 Task: Assign in the project VentureTech the issue 'Implement a new cloud-based event management system for a company with advanced ticketing and registration features' to the sprint 'Velocity Victory'.
Action: Mouse moved to (896, 202)
Screenshot: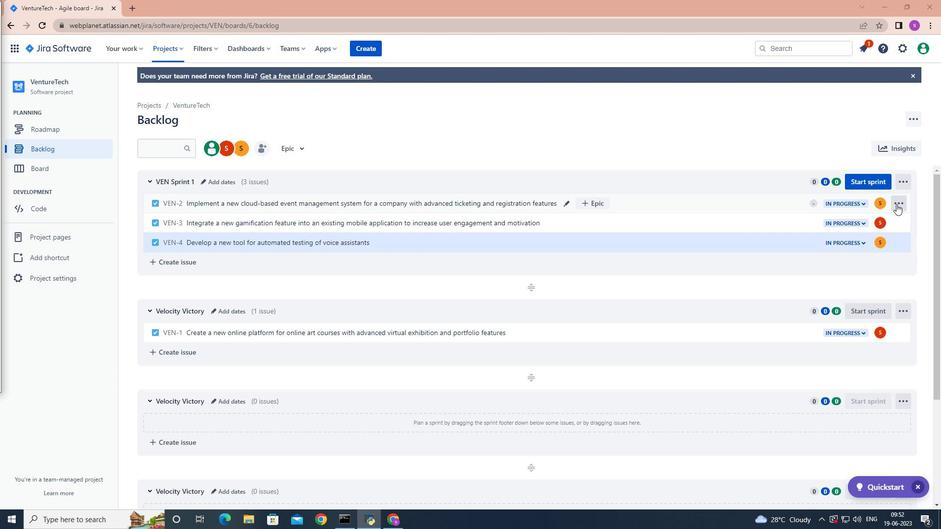 
Action: Mouse pressed left at (896, 202)
Screenshot: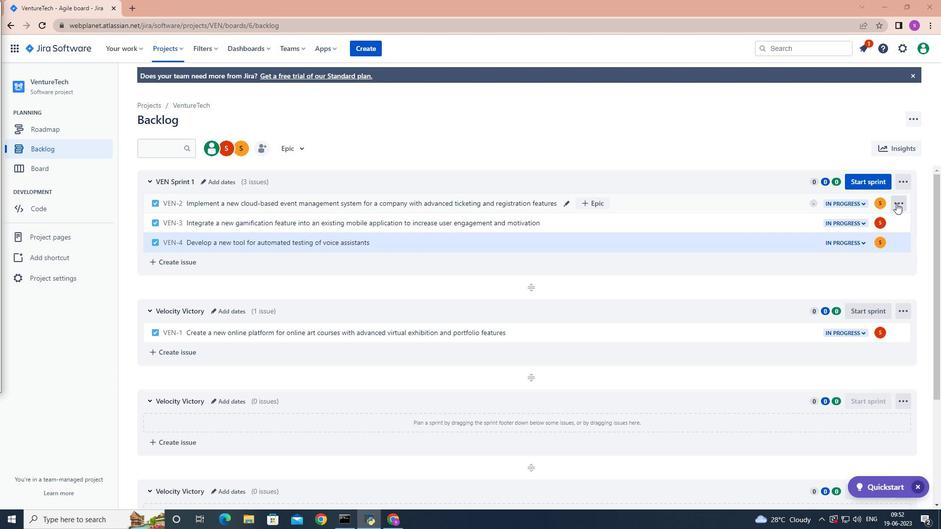 
Action: Mouse moved to (898, 328)
Screenshot: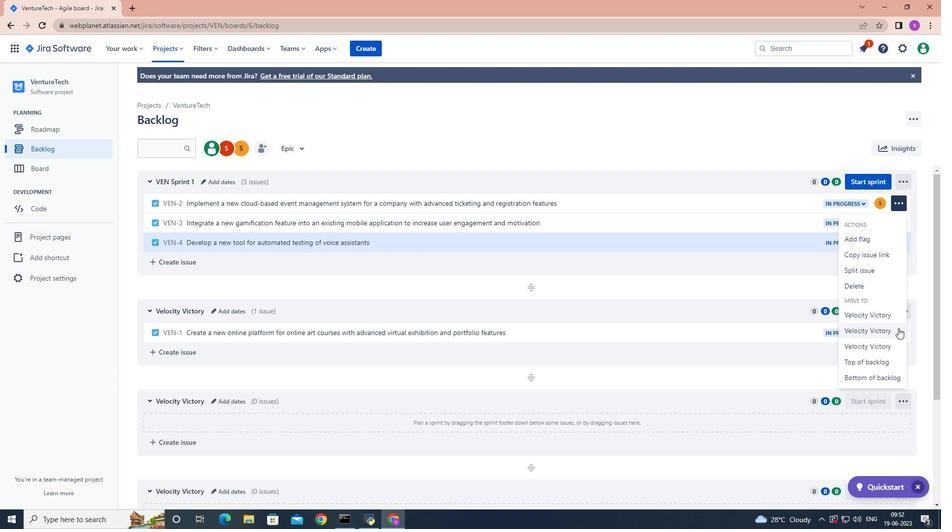 
Action: Mouse pressed left at (898, 328)
Screenshot: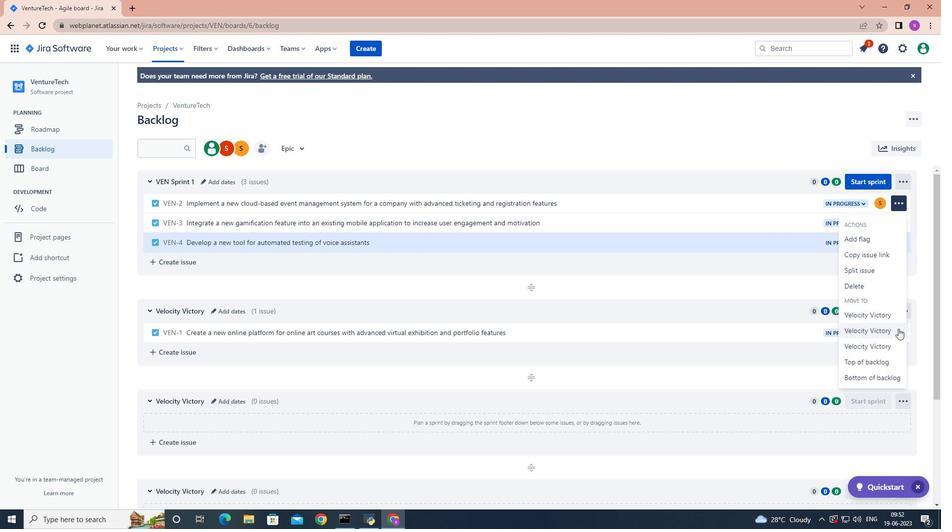 
Action: Mouse moved to (895, 327)
Screenshot: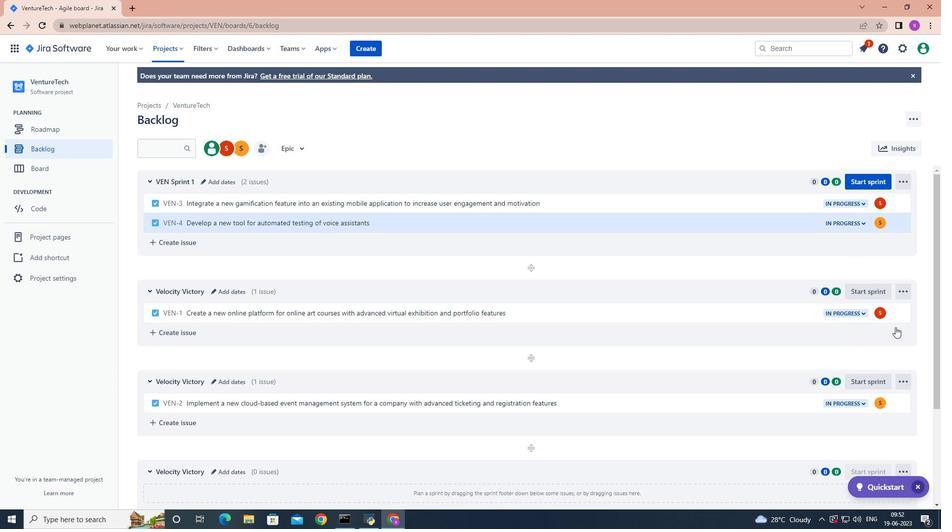 
